 Task: Create in the project BrightWorks in Backlog an issue 'Address issues related to system accessibility for users with vision impairments', assign it to team member softage.4@softage.net and change the status to IN PROGRESS. Create in the project BrightWorks in Backlog an issue 'Develop a new feature to allow for dynamic pricing and discounts', assign it to team member softage.1@softage.net and change the status to IN PROGRESS
Action: Mouse moved to (196, 63)
Screenshot: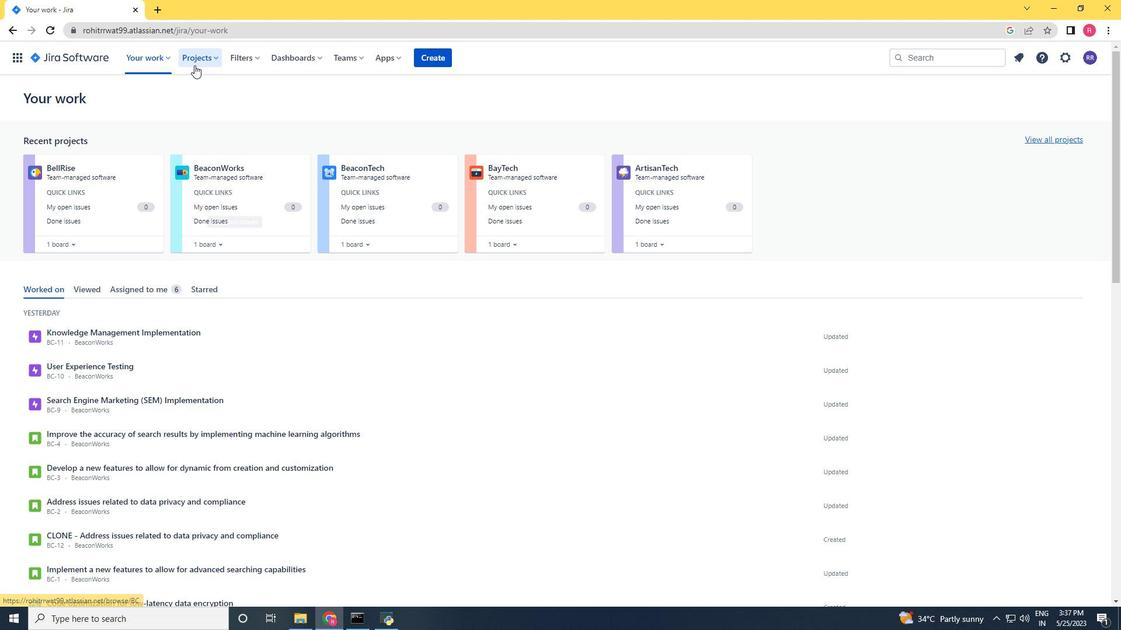 
Action: Mouse pressed left at (196, 63)
Screenshot: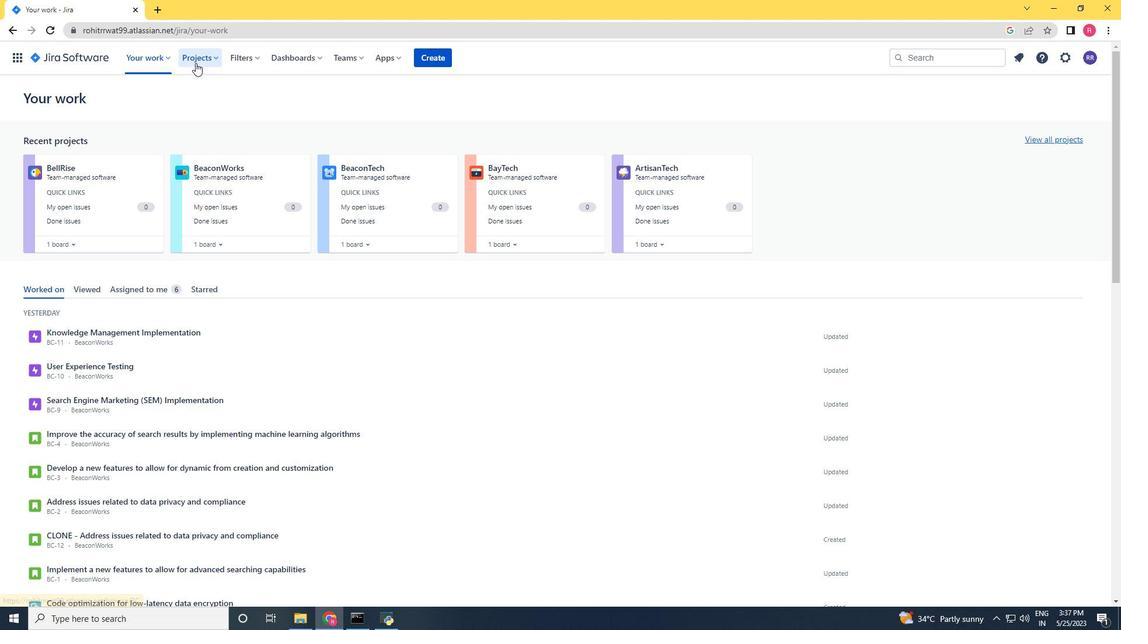 
Action: Mouse moved to (259, 105)
Screenshot: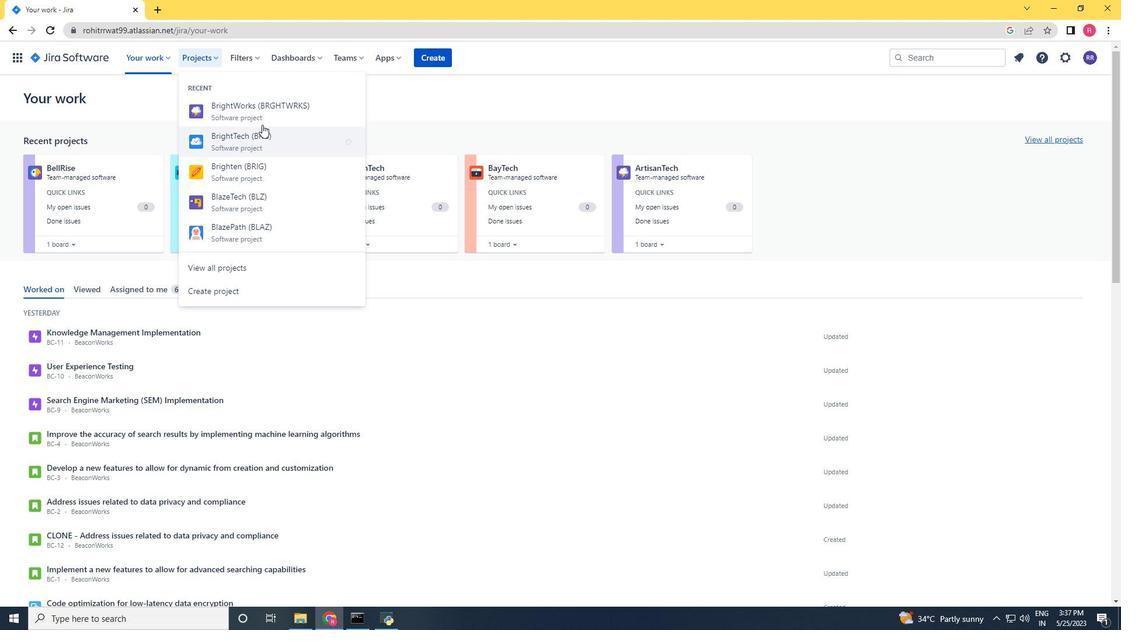 
Action: Mouse pressed left at (259, 105)
Screenshot: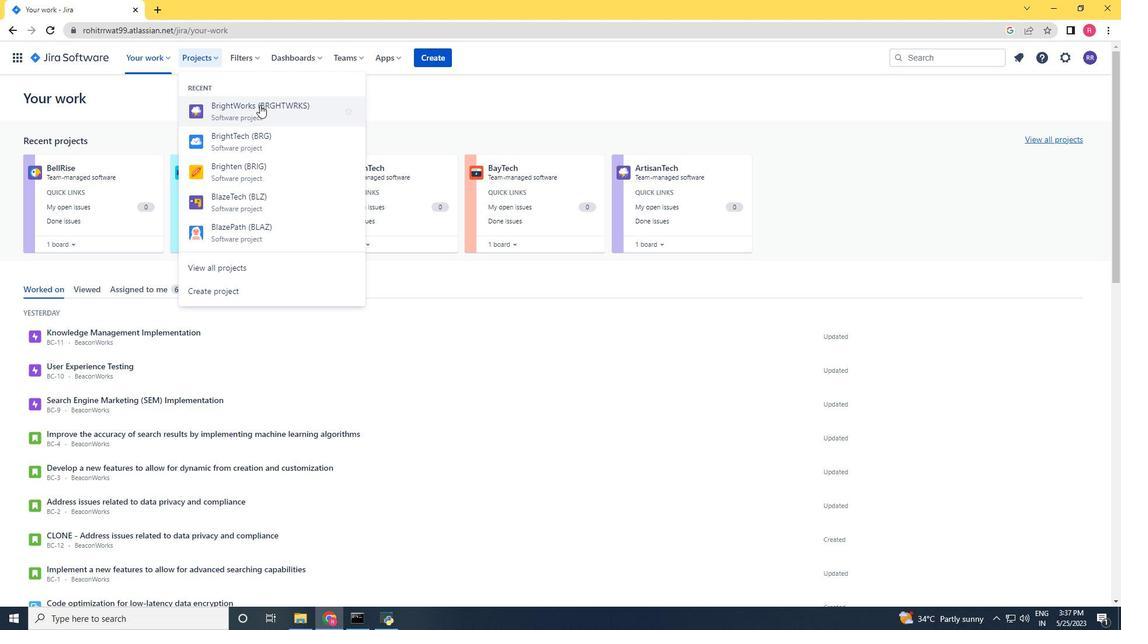 
Action: Mouse moved to (61, 181)
Screenshot: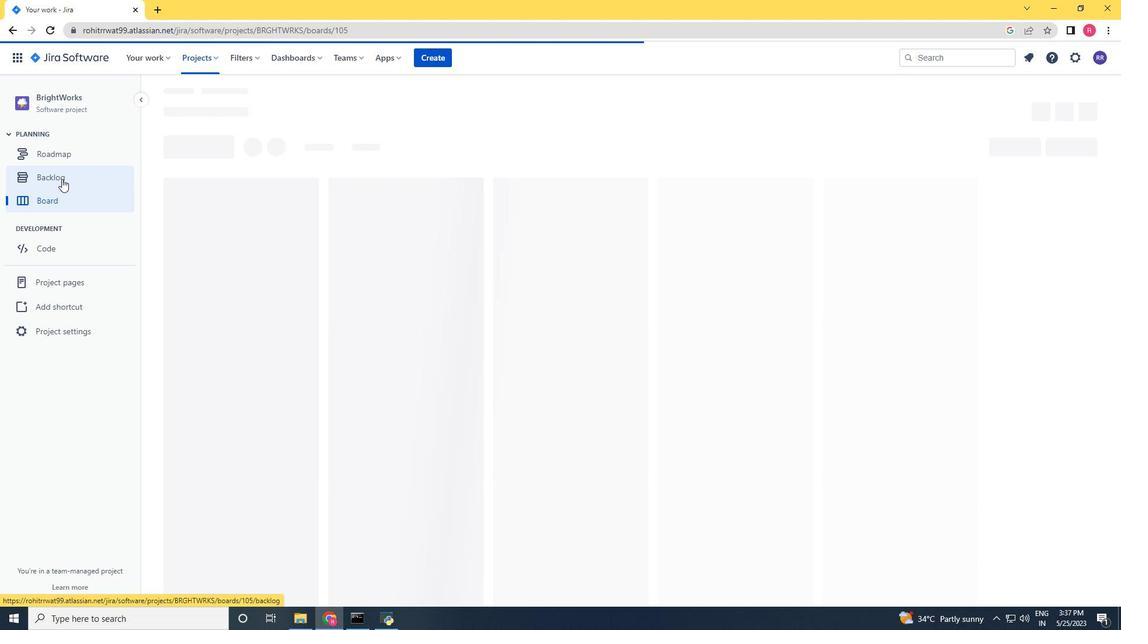 
Action: Mouse pressed left at (61, 181)
Screenshot: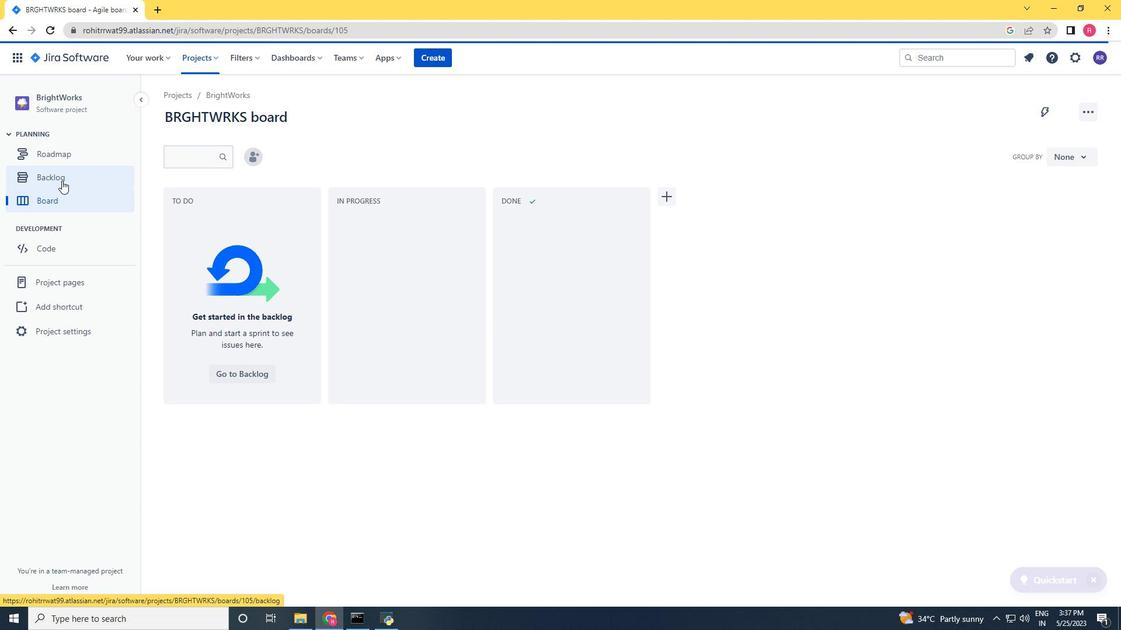 
Action: Mouse moved to (386, 297)
Screenshot: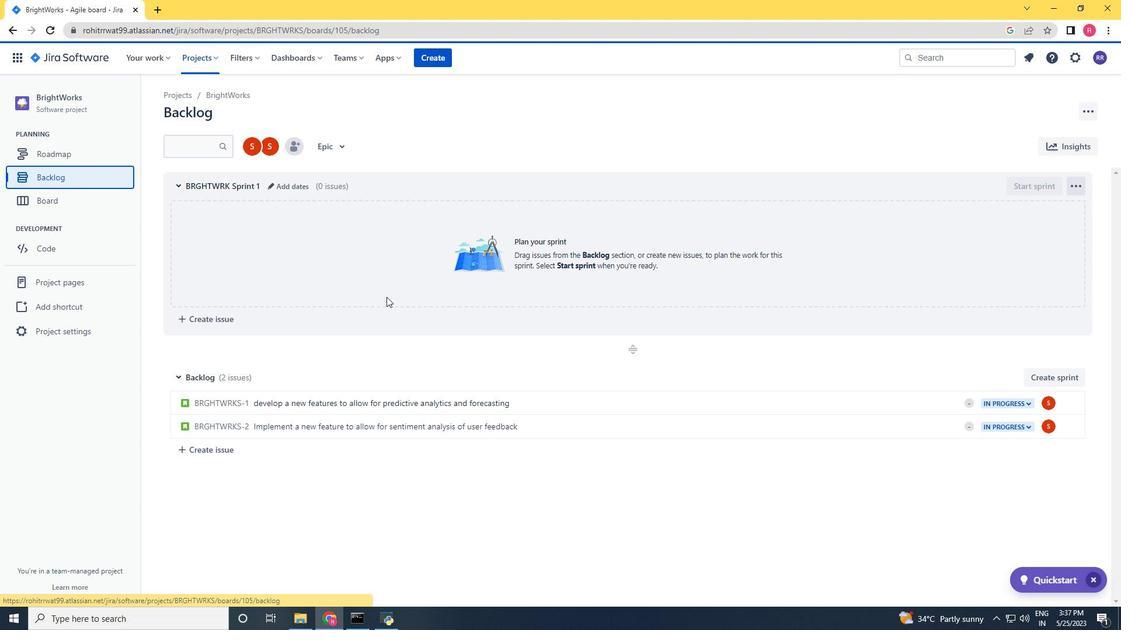 
Action: Mouse scrolled (386, 296) with delta (0, 0)
Screenshot: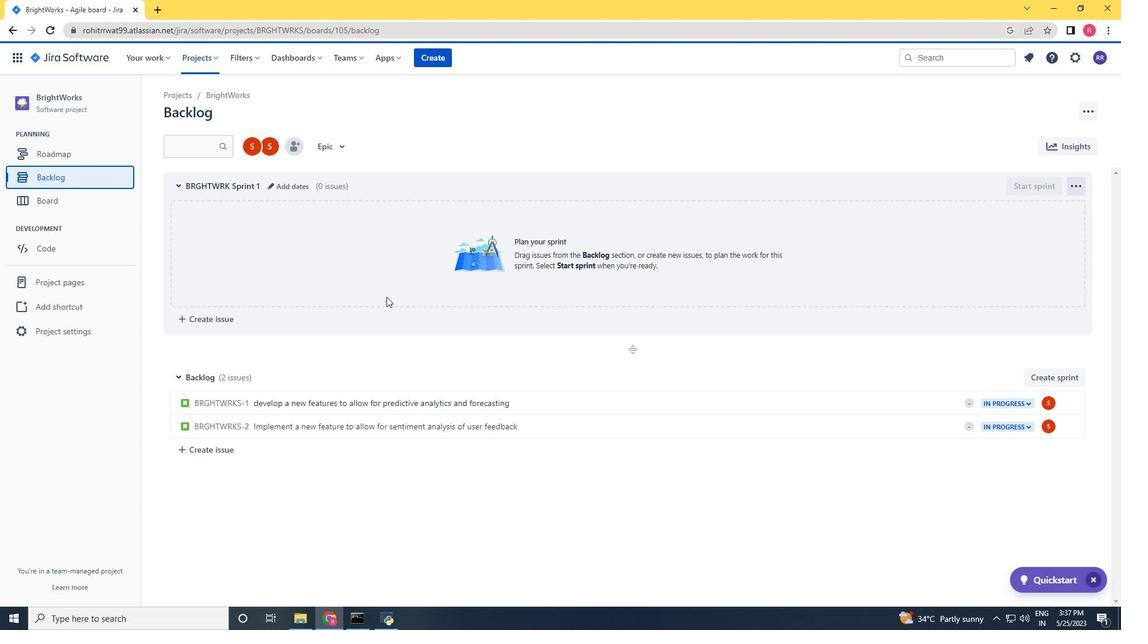 
Action: Mouse moved to (387, 297)
Screenshot: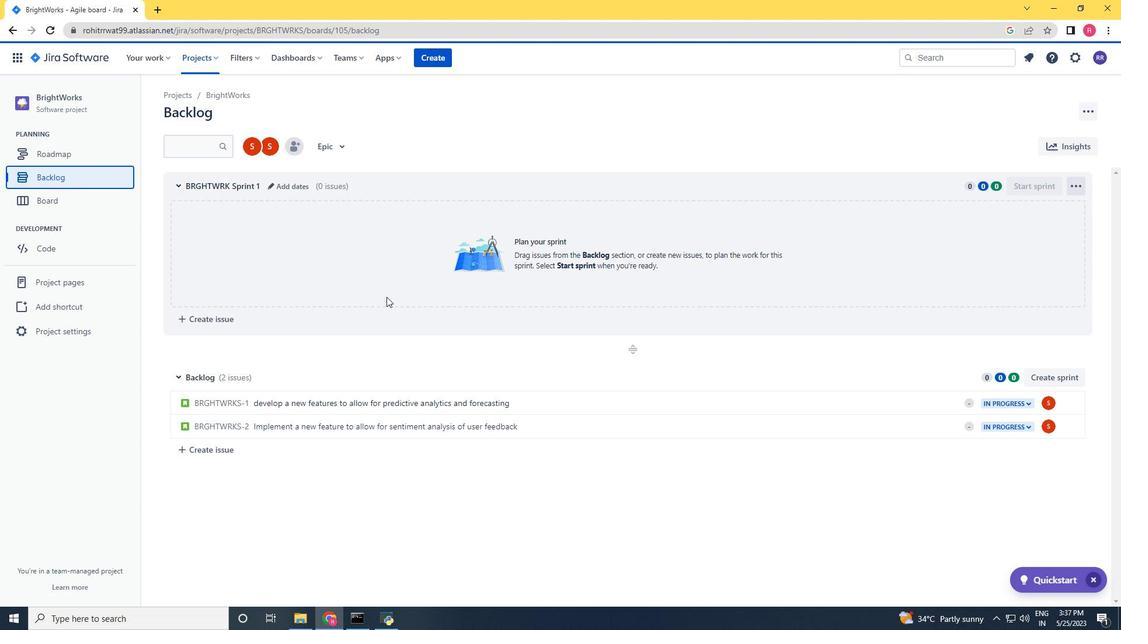 
Action: Mouse scrolled (387, 296) with delta (0, 0)
Screenshot: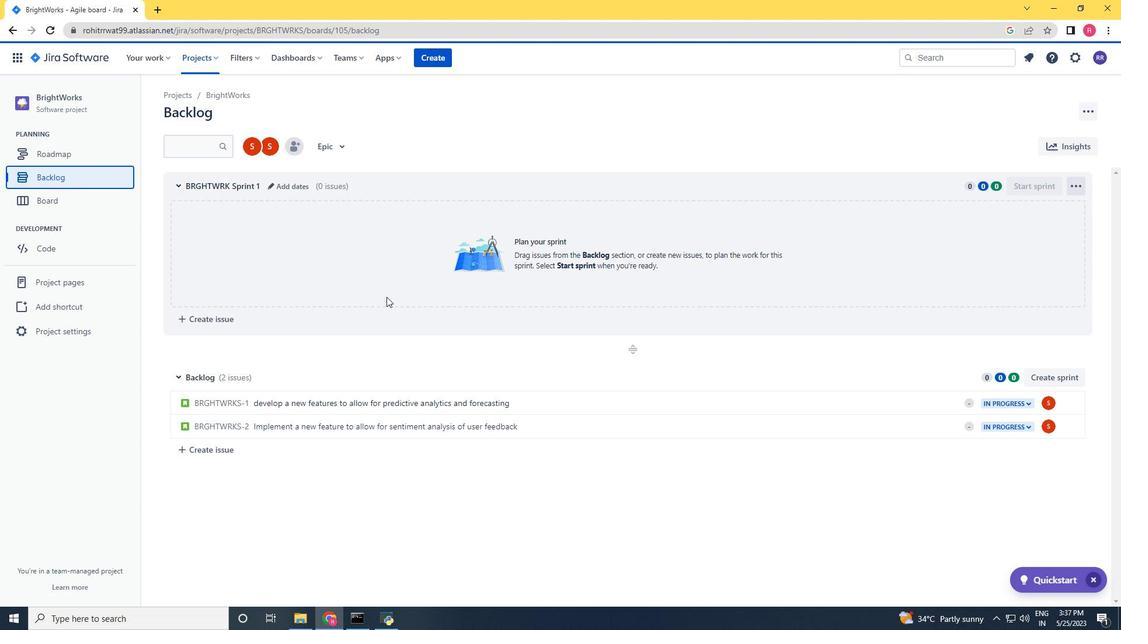 
Action: Mouse moved to (268, 446)
Screenshot: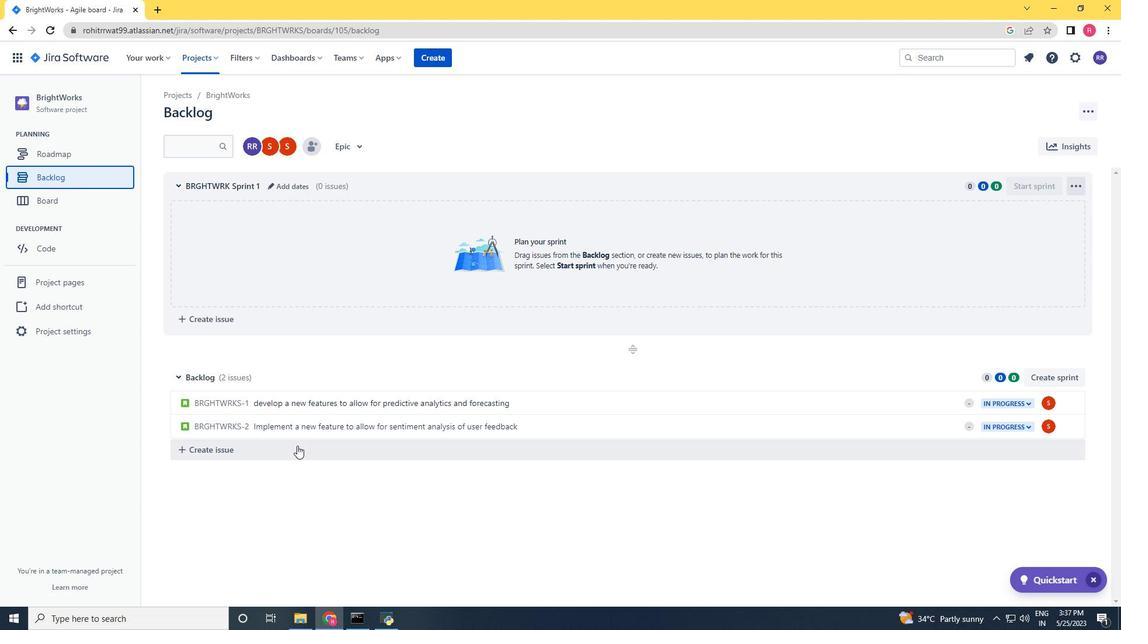 
Action: Mouse pressed left at (268, 446)
Screenshot: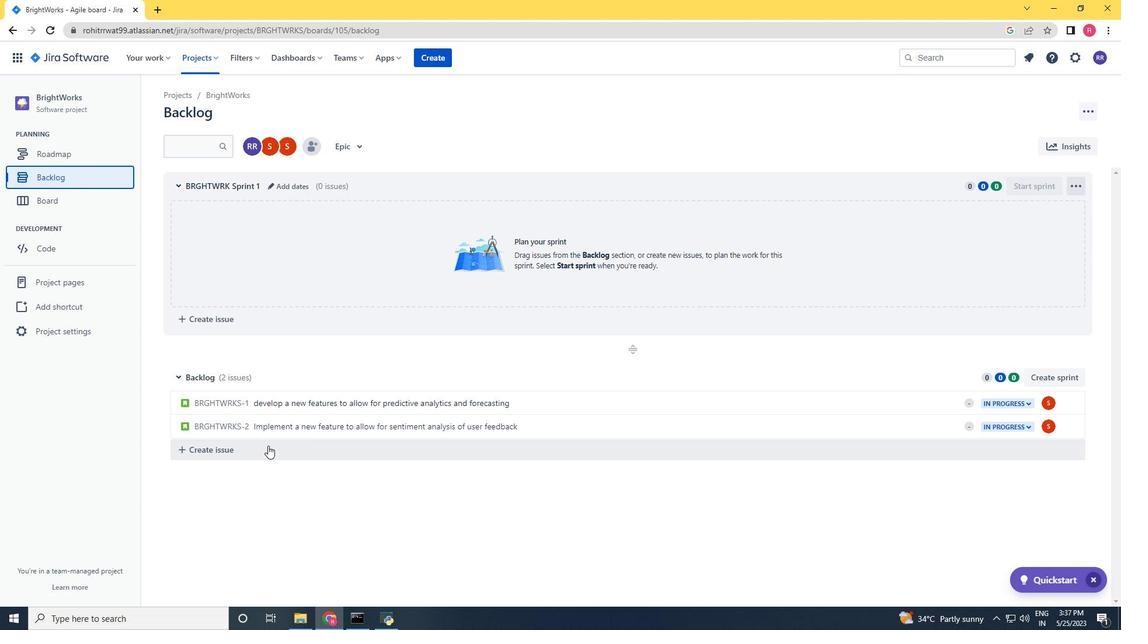 
Action: Key pressed <Key.shift>Address<Key.space>issue<Key.space><Key.backspace>s<Key.space>related<Key.space>to<Key.space>system<Key.space>accessibiliy<Key.space><Key.backspace><Key.backspace><Key.backspace><Key.backspace>lity<Key.space>for<Key.space>user<Key.space>with<Key.space>vision<Key.space>impl<Key.backspace>airment<Key.space><Key.backspace>s<Key.space><Key.enter>
Screenshot: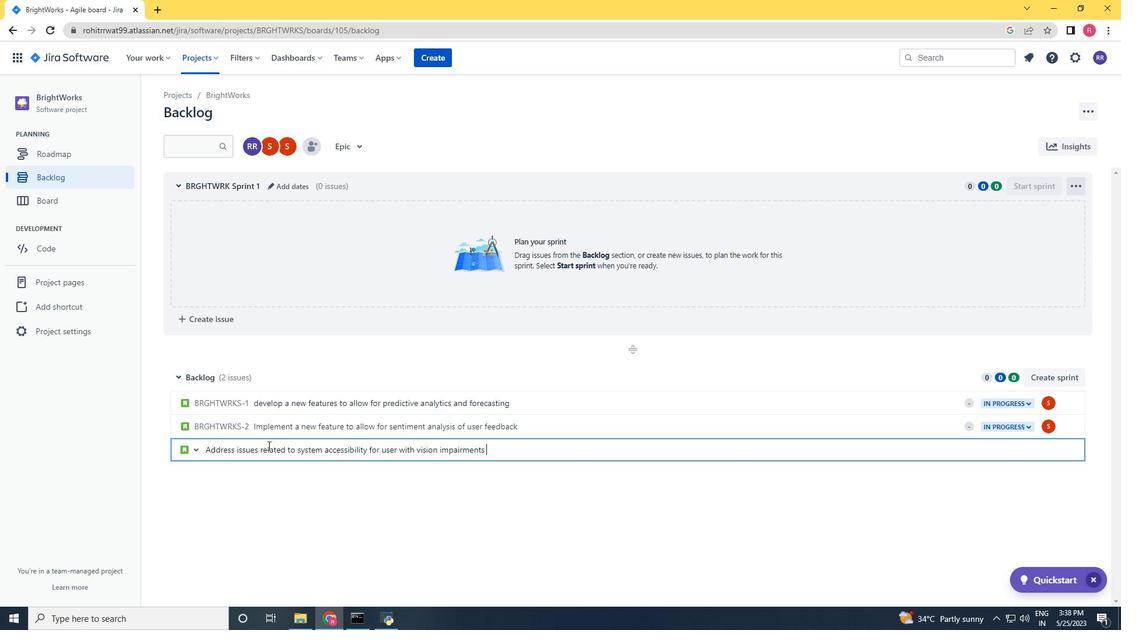 
Action: Mouse moved to (1025, 449)
Screenshot: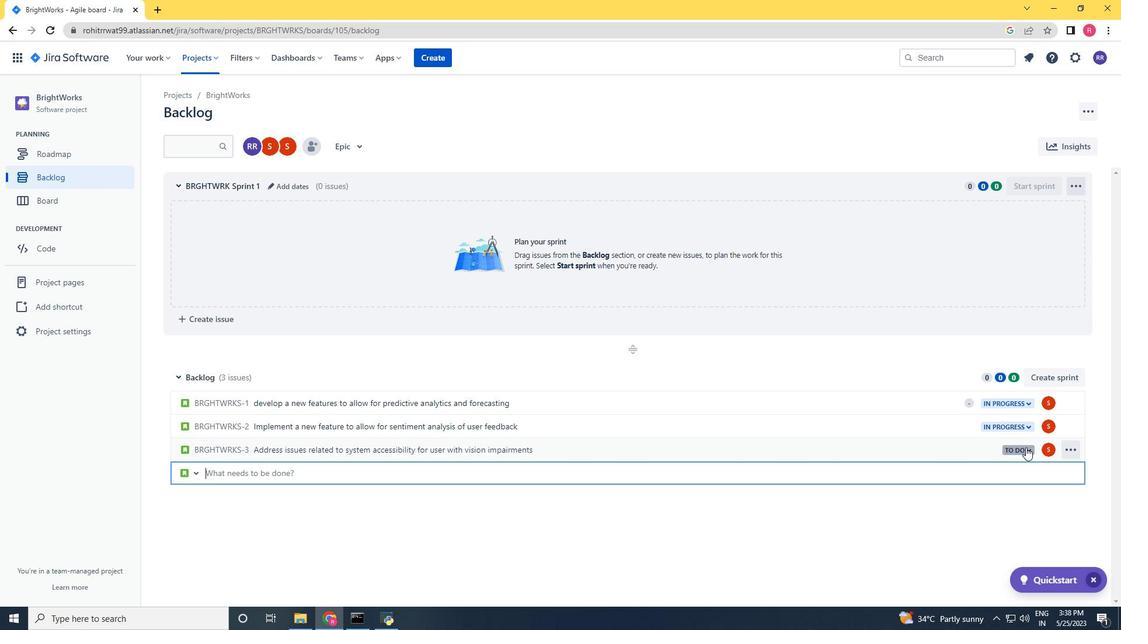 
Action: Mouse pressed left at (1025, 449)
Screenshot: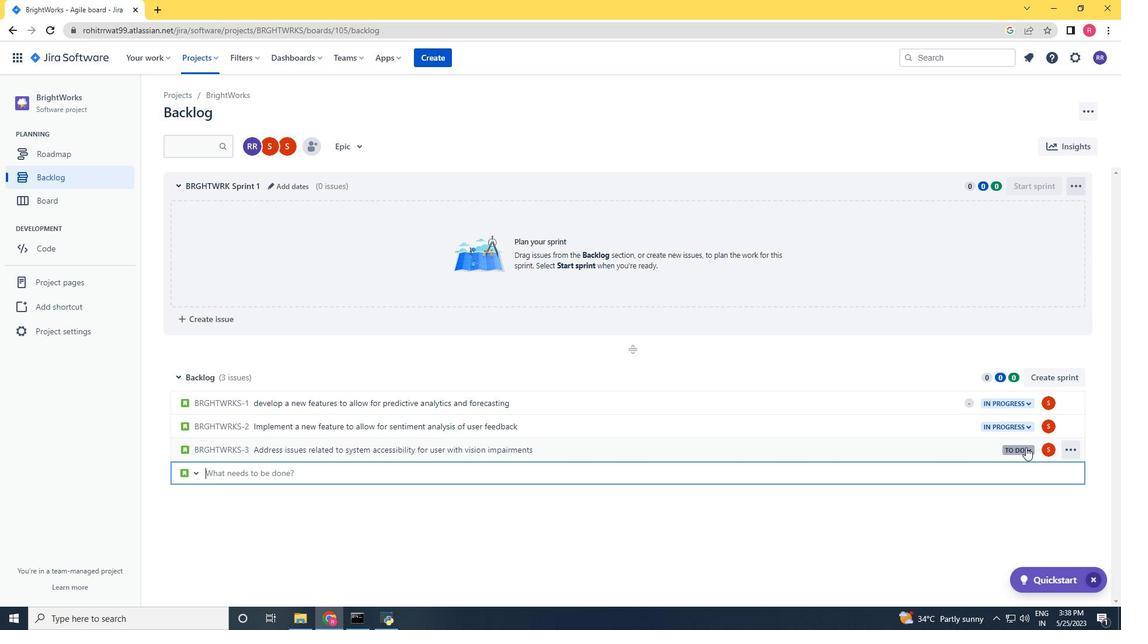 
Action: Mouse moved to (962, 471)
Screenshot: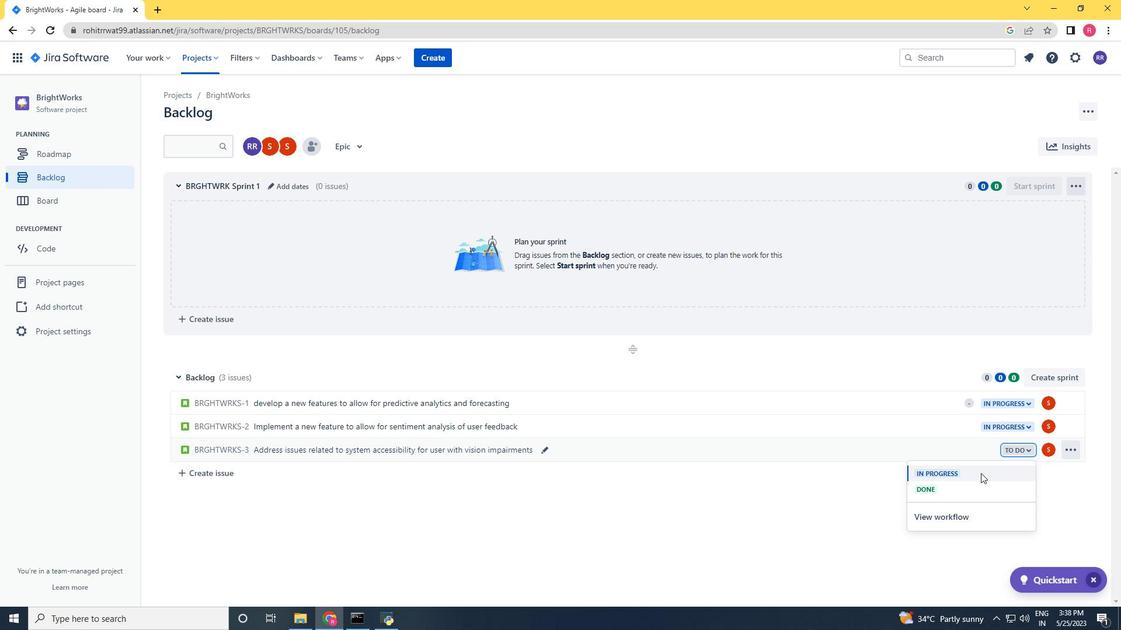 
Action: Mouse pressed left at (962, 471)
Screenshot: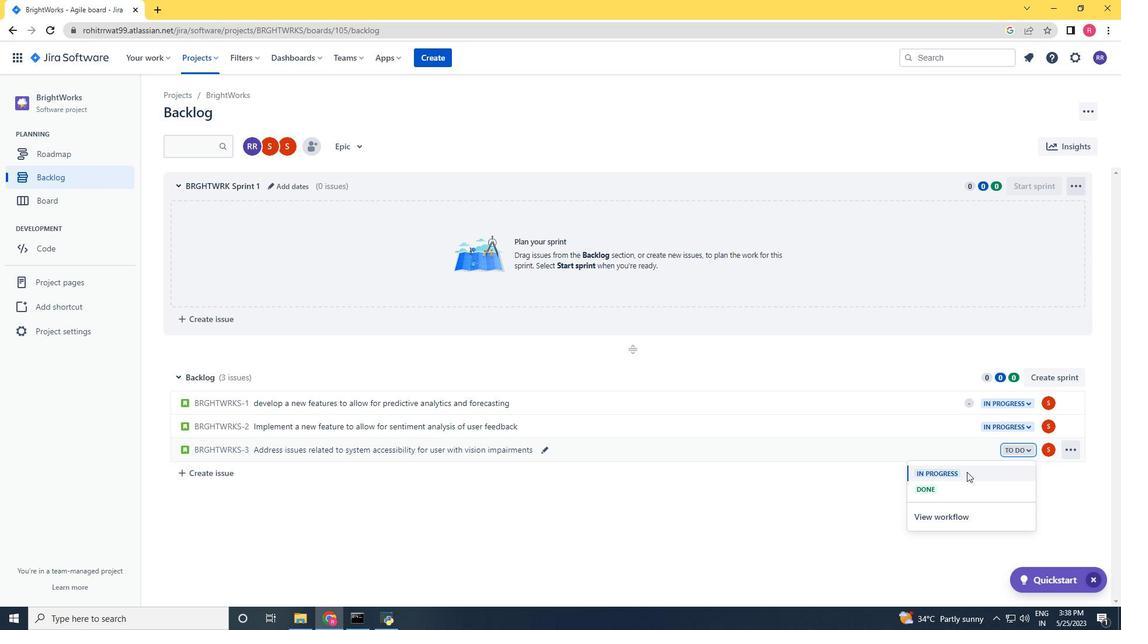 
Action: Mouse moved to (276, 478)
Screenshot: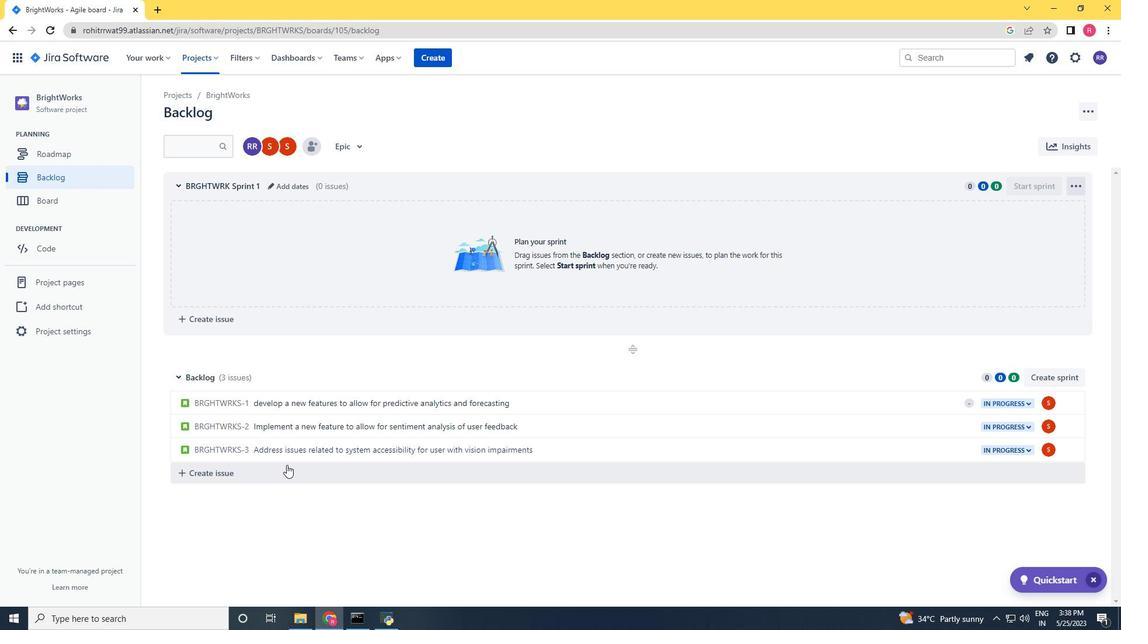 
Action: Mouse pressed left at (276, 478)
Screenshot: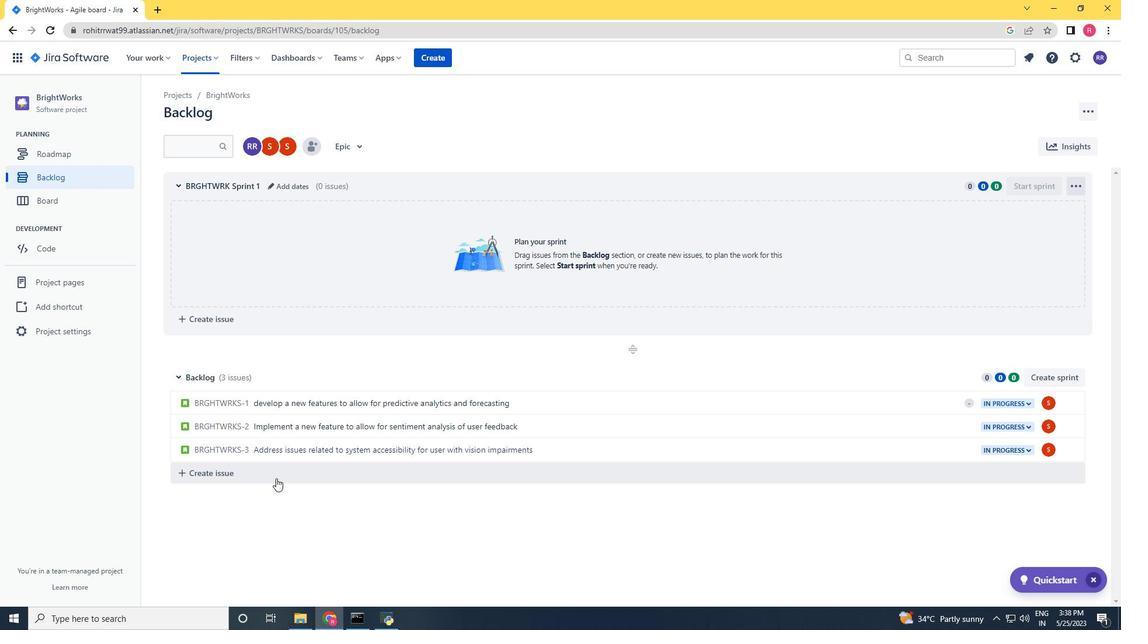 
Action: Key pressed <Key.shift>Develop<Key.space>a<Key.space>new<Key.space>features<Key.space>to<Key.space>allow<Key.space>for<Key.space>dynamic<Key.space>pricing<Key.space>and<Key.space>discounts<Key.space><Key.enter>
Screenshot: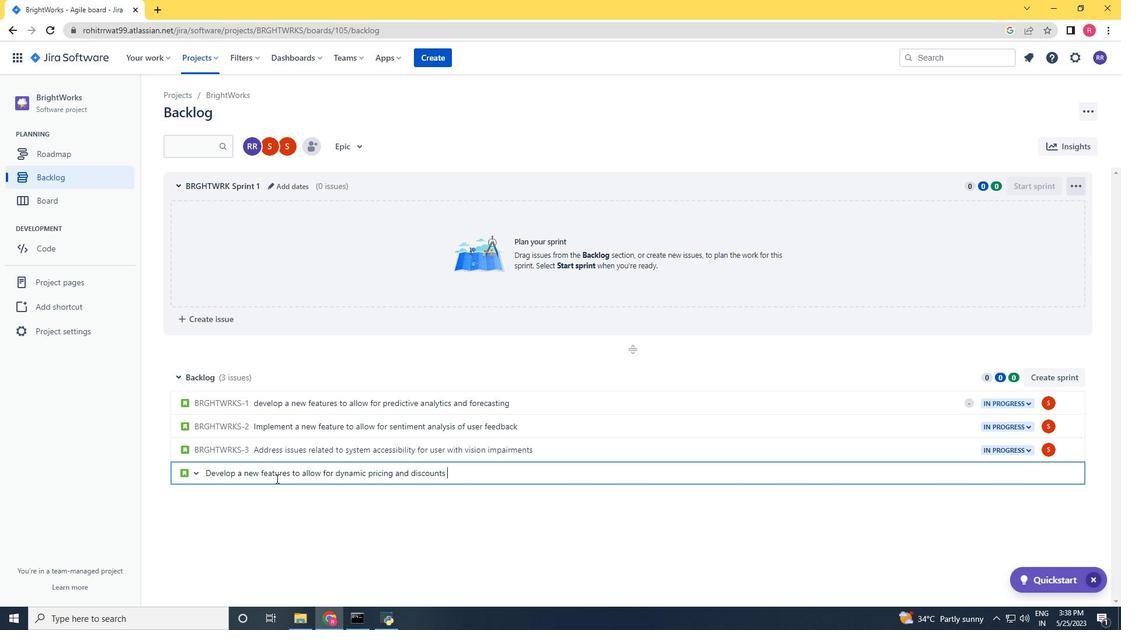 
Action: Mouse moved to (1044, 470)
Screenshot: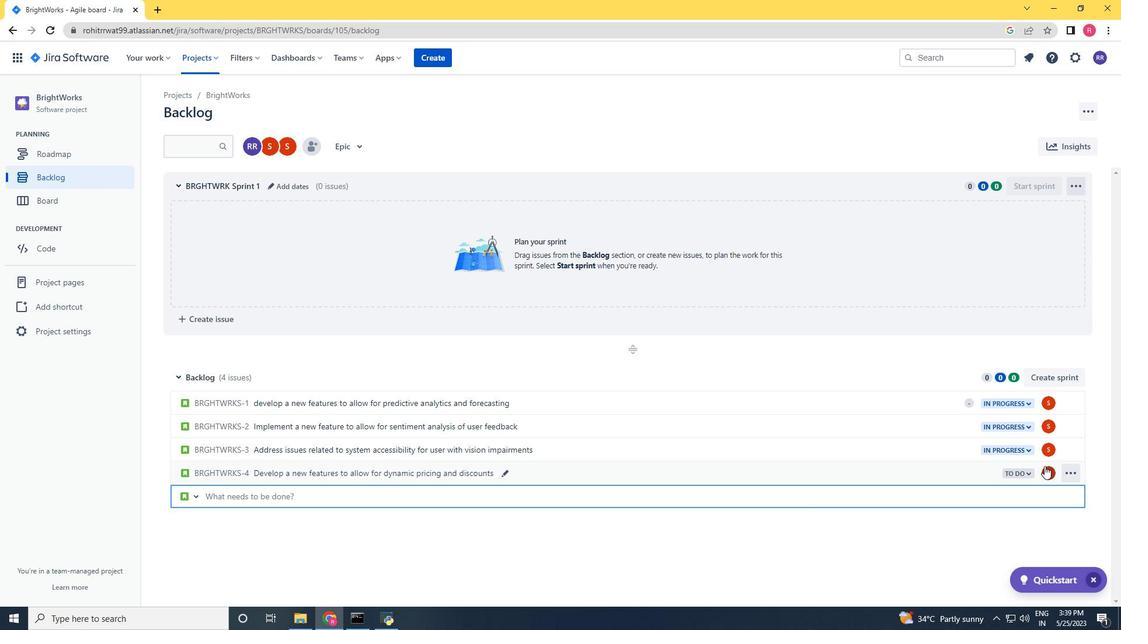 
Action: Mouse pressed left at (1044, 470)
Screenshot: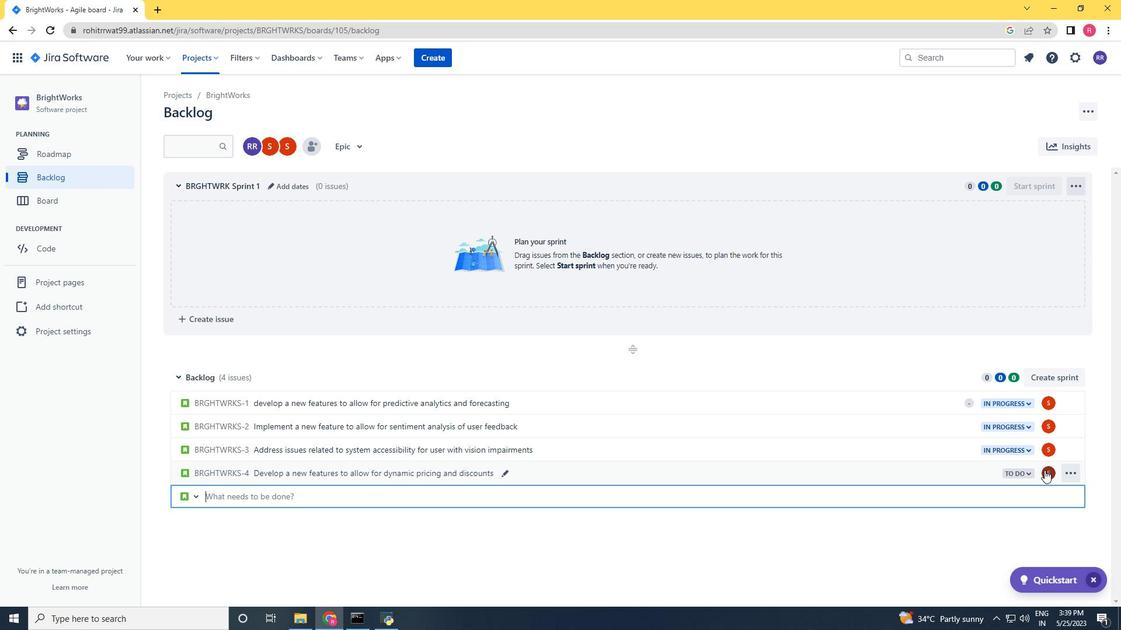 
Action: Key pressed softage.1<Key.shift>@softage.net
Screenshot: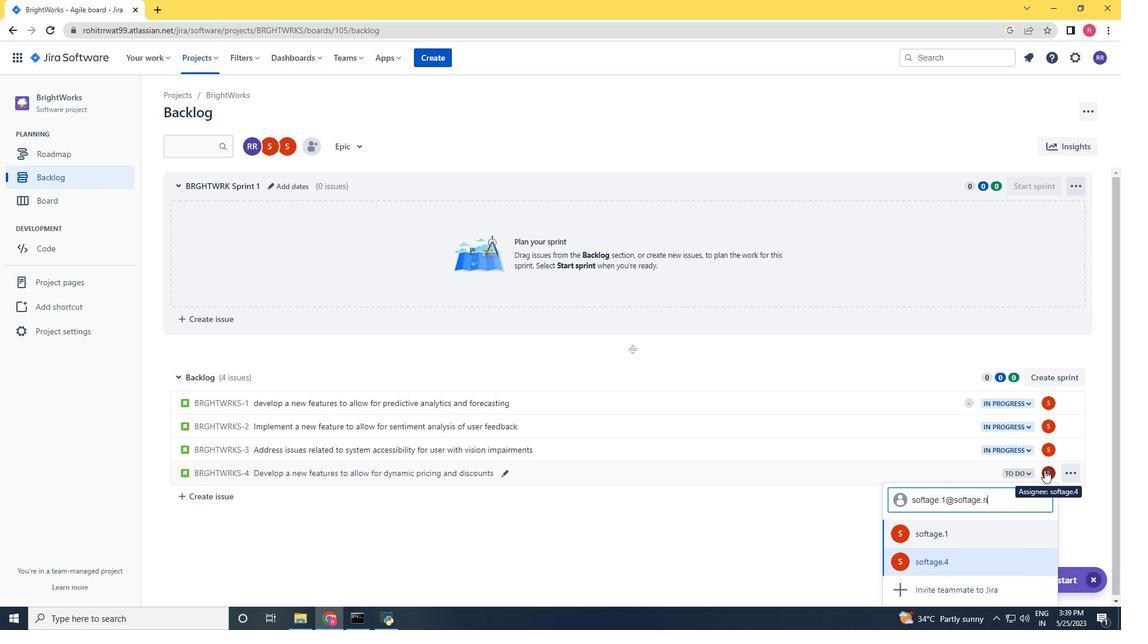 
Action: Mouse moved to (933, 534)
Screenshot: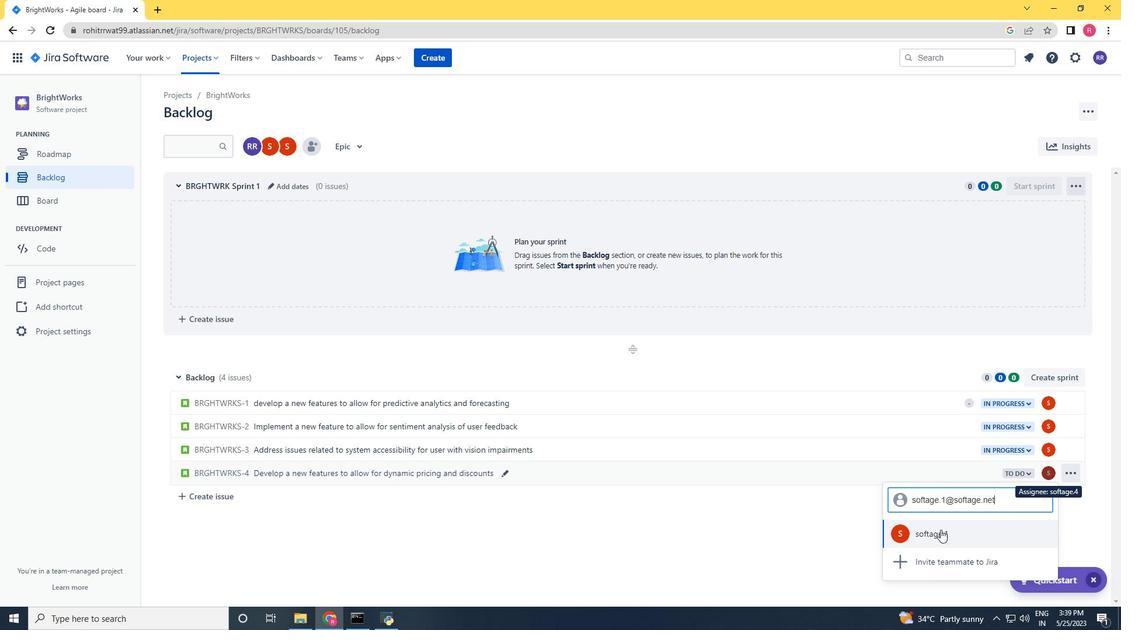 
Action: Mouse pressed left at (933, 534)
Screenshot: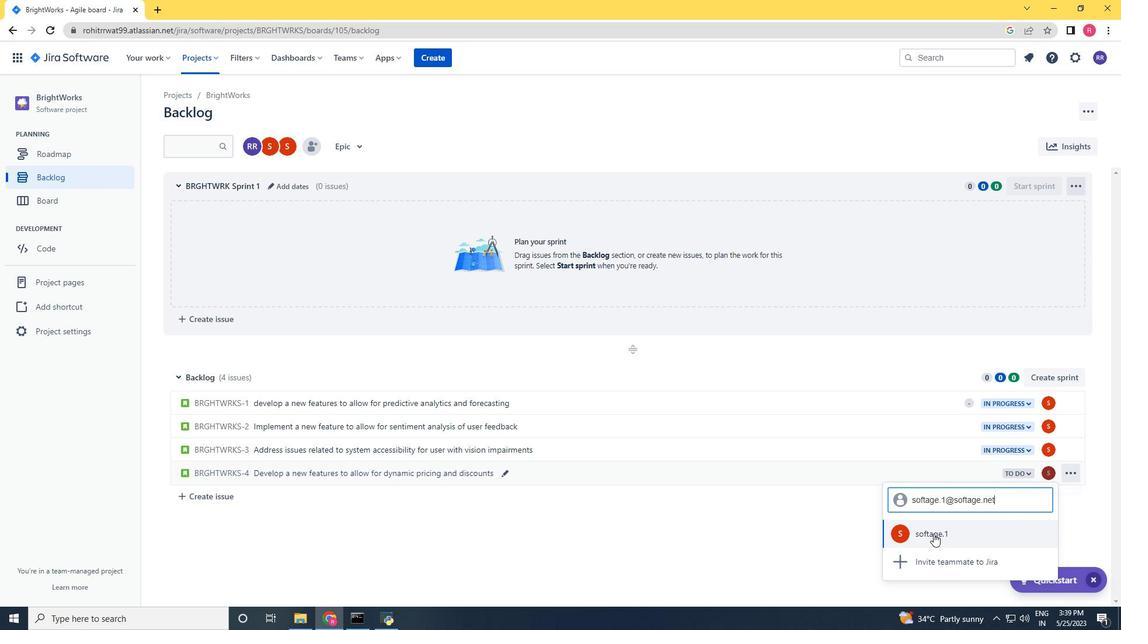 
Action: Mouse moved to (1009, 476)
Screenshot: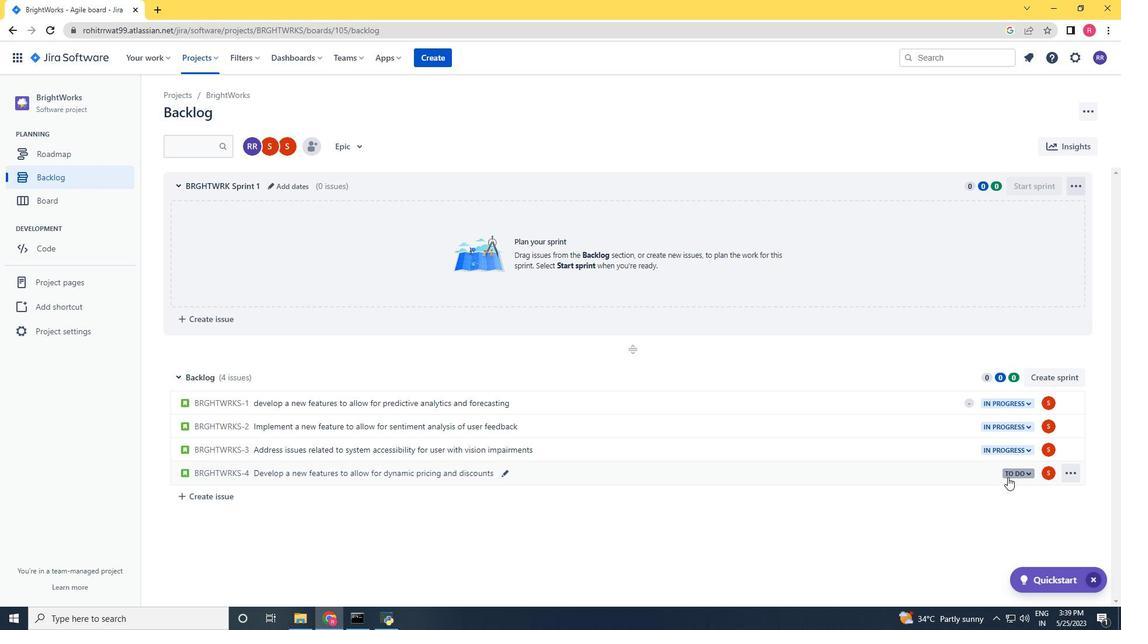 
Action: Mouse pressed left at (1009, 476)
Screenshot: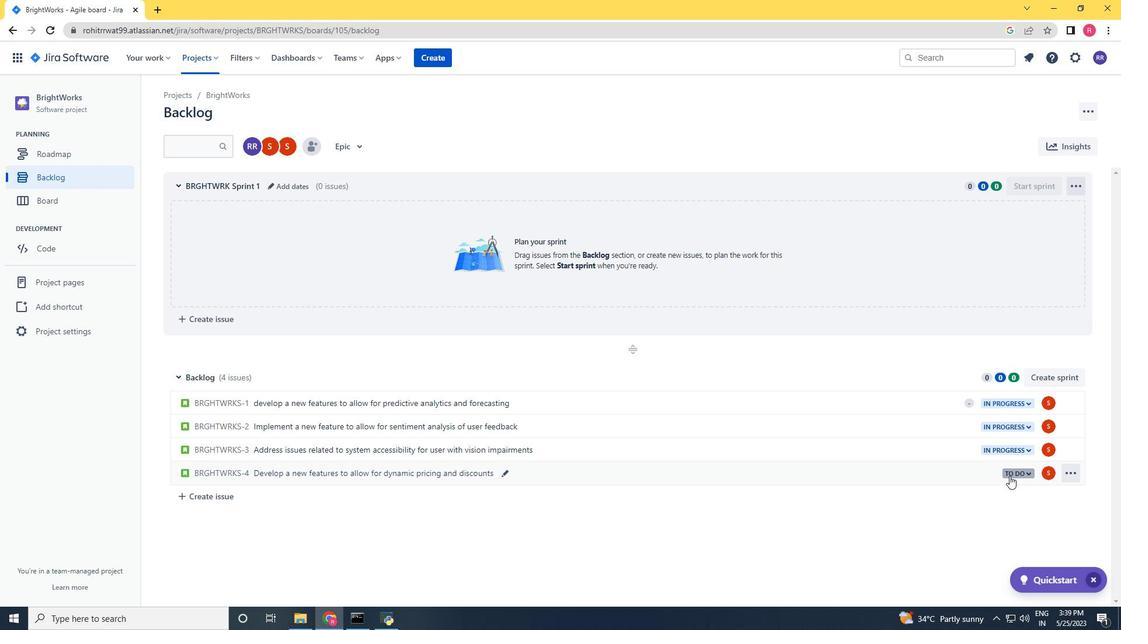 
Action: Mouse moved to (956, 493)
Screenshot: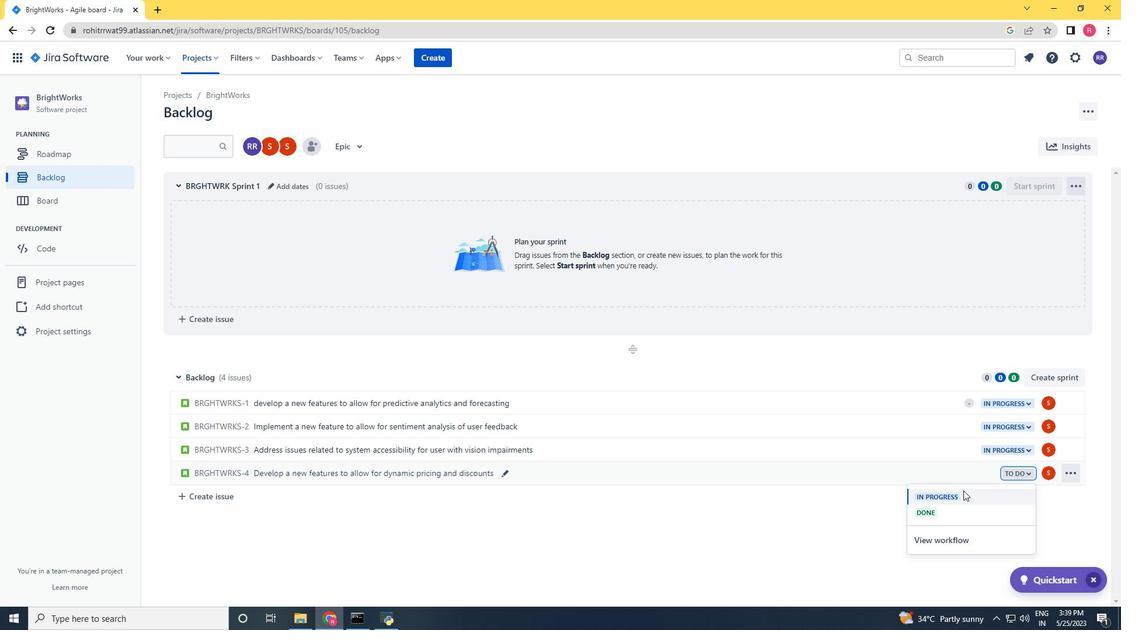 
Action: Mouse pressed left at (956, 493)
Screenshot: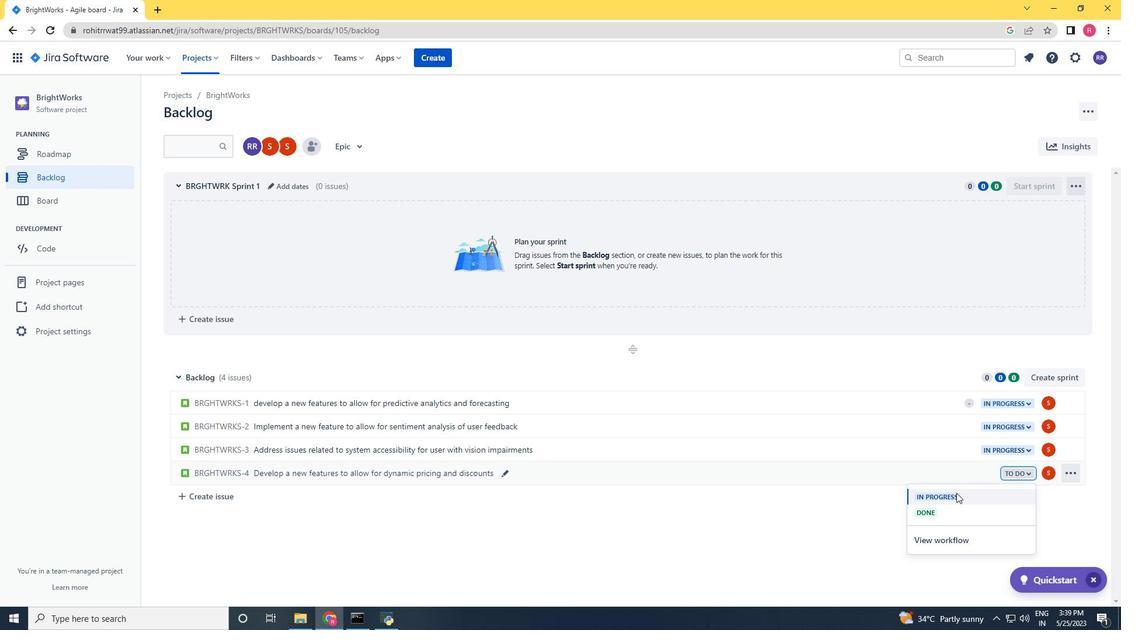 
Action: Mouse moved to (501, 597)
Screenshot: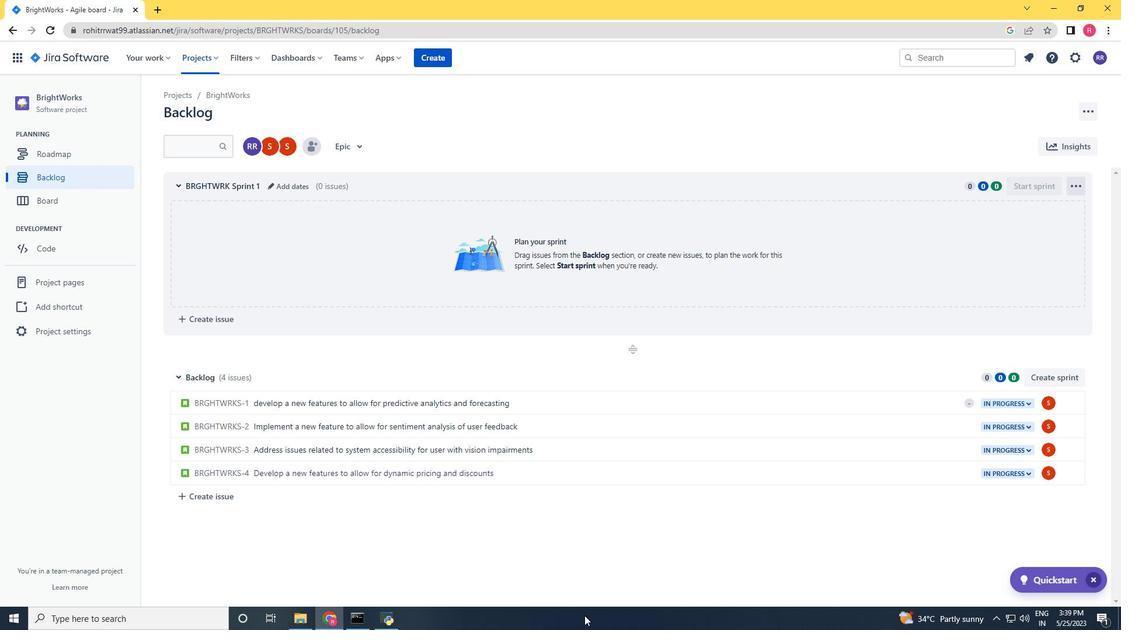 
Action: Mouse scrolled (501, 598) with delta (0, 0)
Screenshot: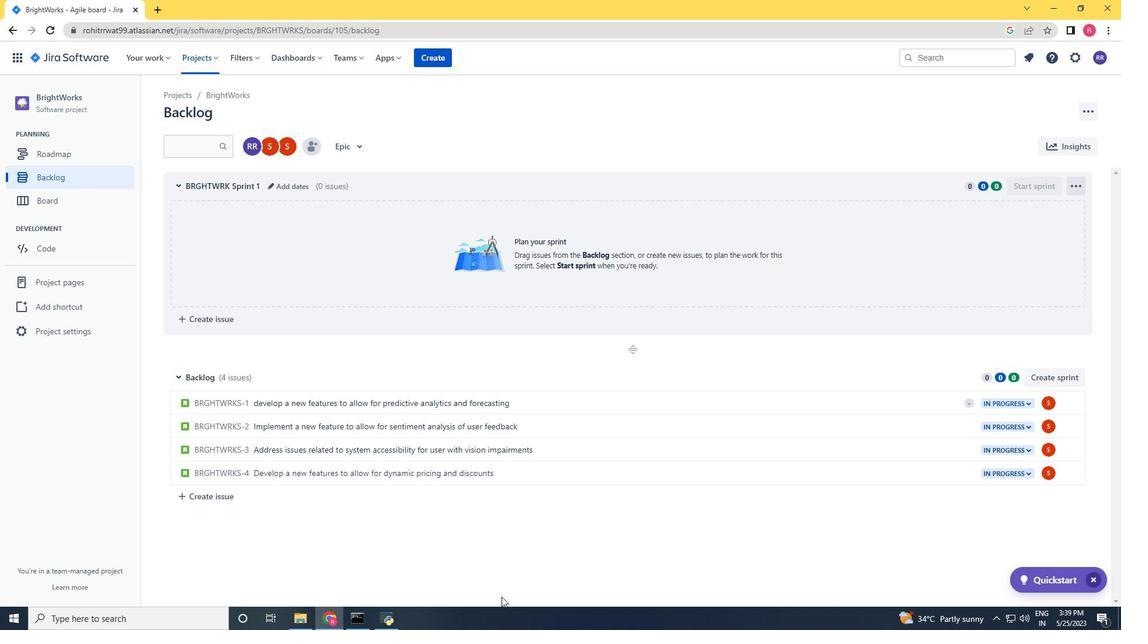 
Action: Mouse scrolled (501, 598) with delta (0, 0)
Screenshot: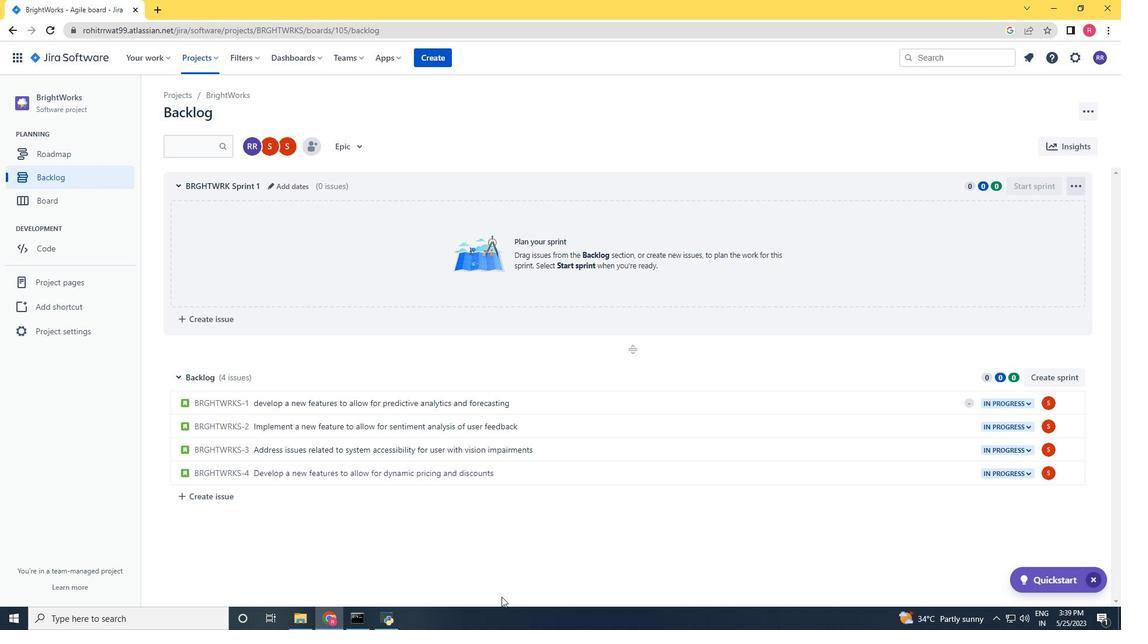 
Action: Mouse scrolled (501, 598) with delta (0, 0)
Screenshot: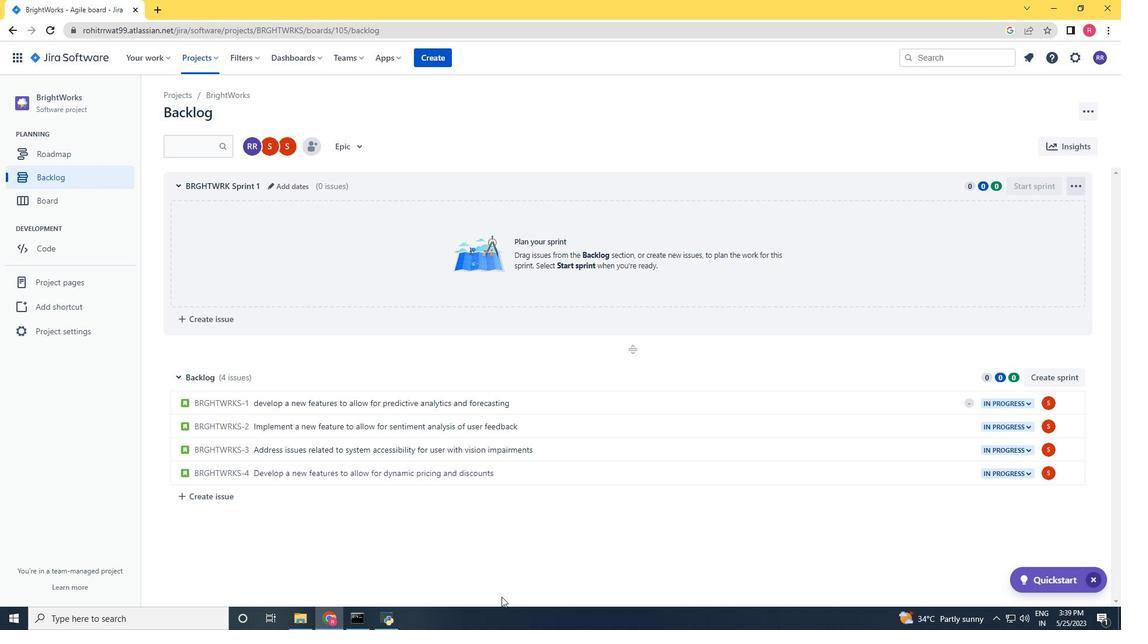 
Action: Mouse moved to (520, 520)
Screenshot: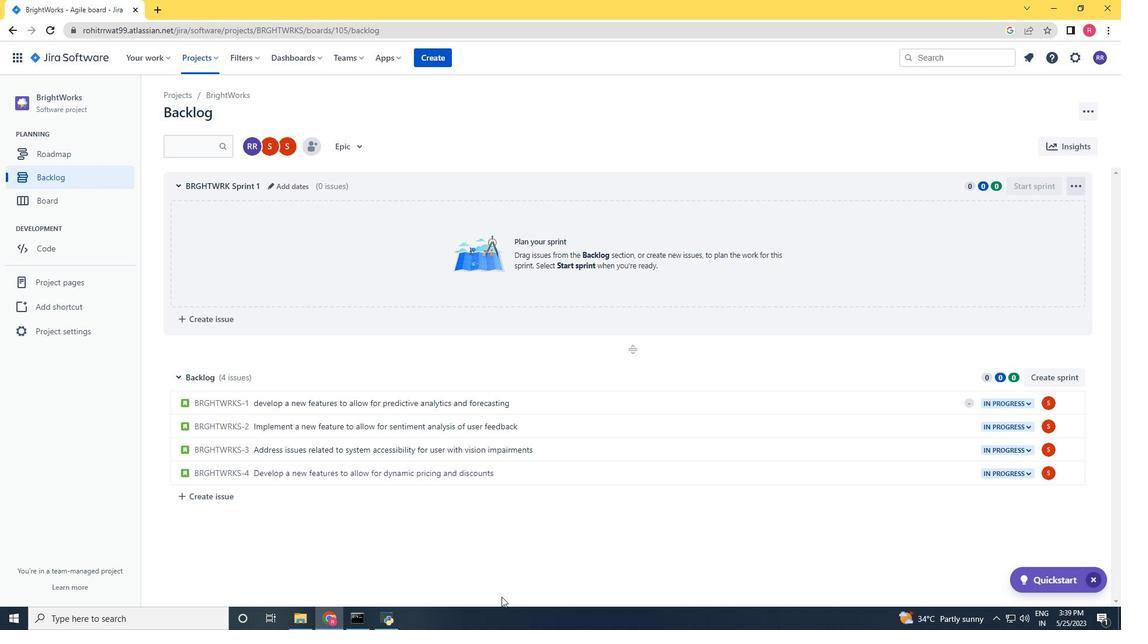
